 Task: Open and read the email from Prateek Kumar with the subject 'Urgent Requirement'.
Action: Mouse moved to (102, 374)
Screenshot: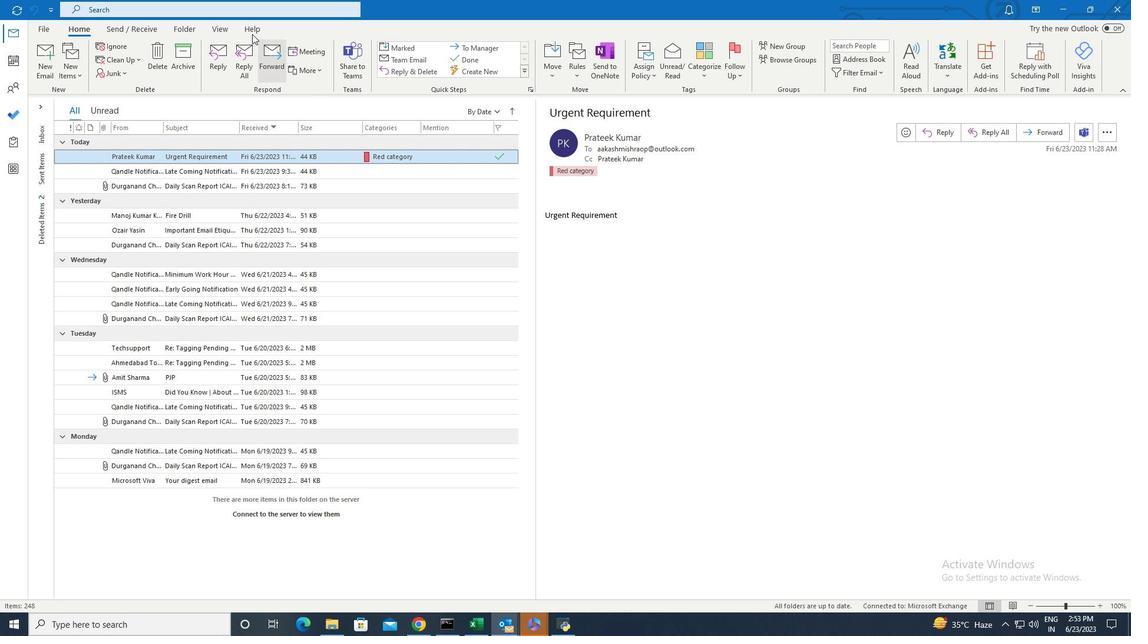 
Action: Mouse pressed left at (102, 374)
Screenshot: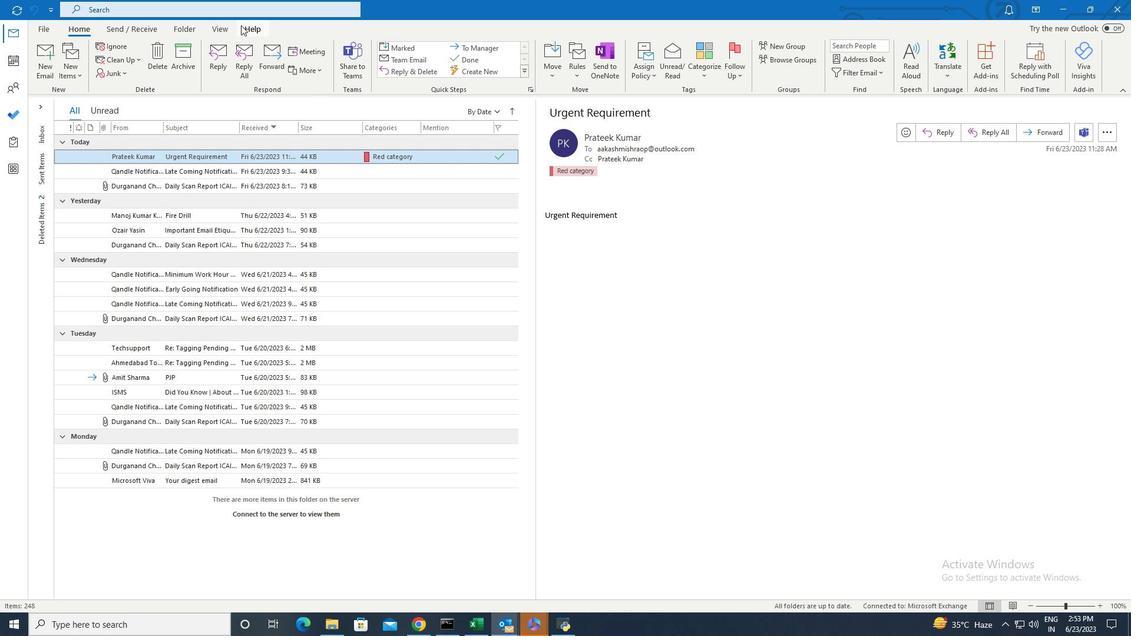 
Action: Mouse moved to (102, 374)
Screenshot: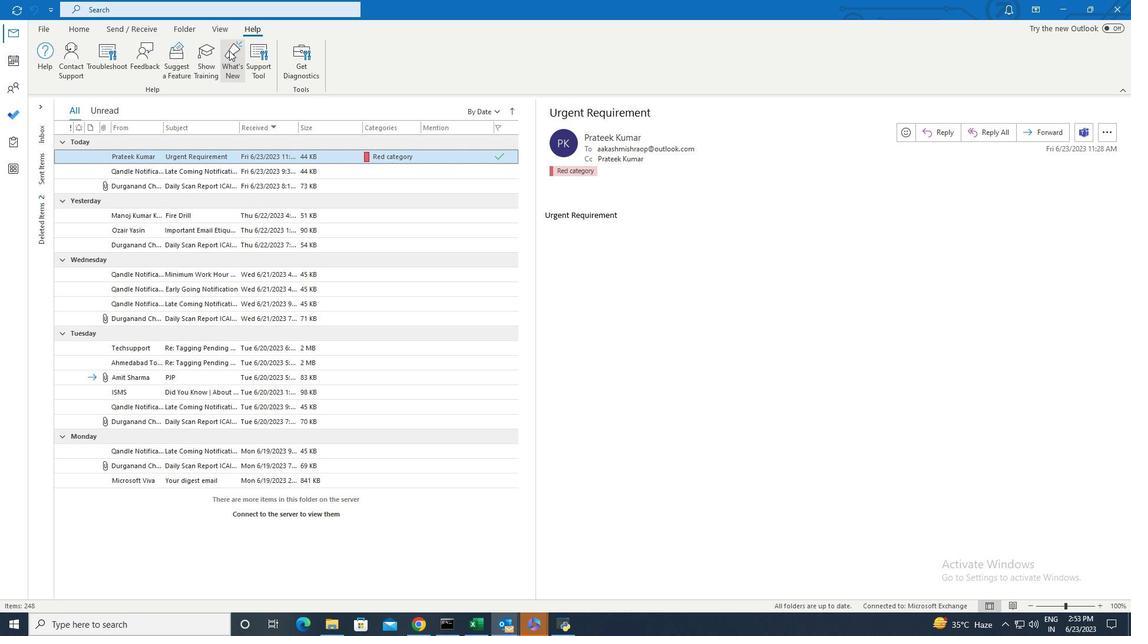 
Action: Mouse pressed left at (102, 374)
Screenshot: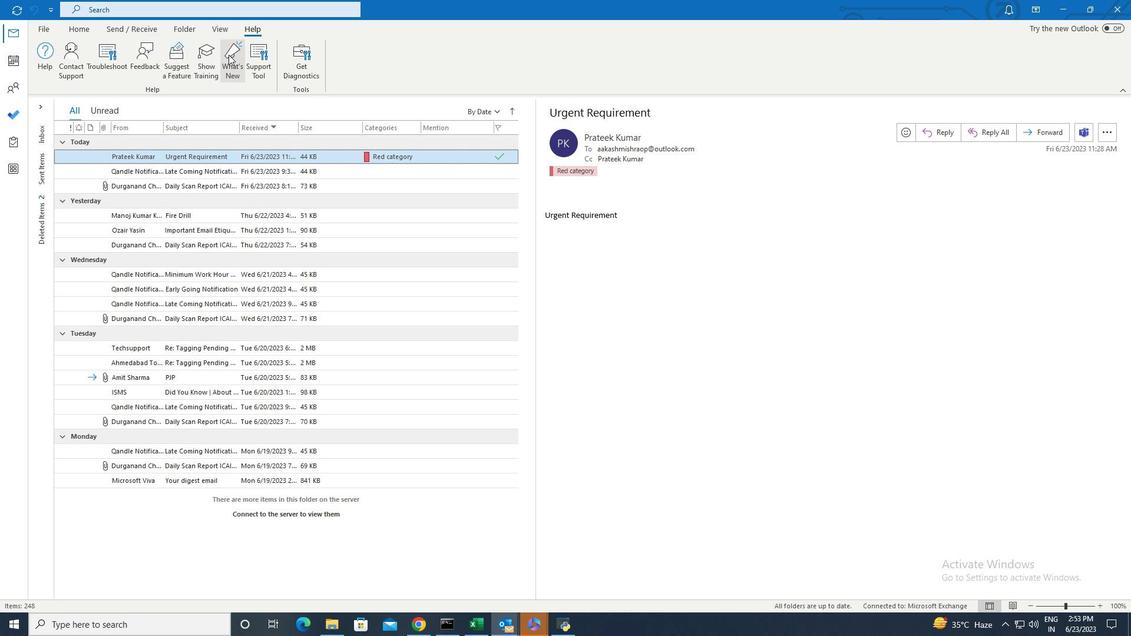 
Action: Mouse moved to (103, 374)
Screenshot: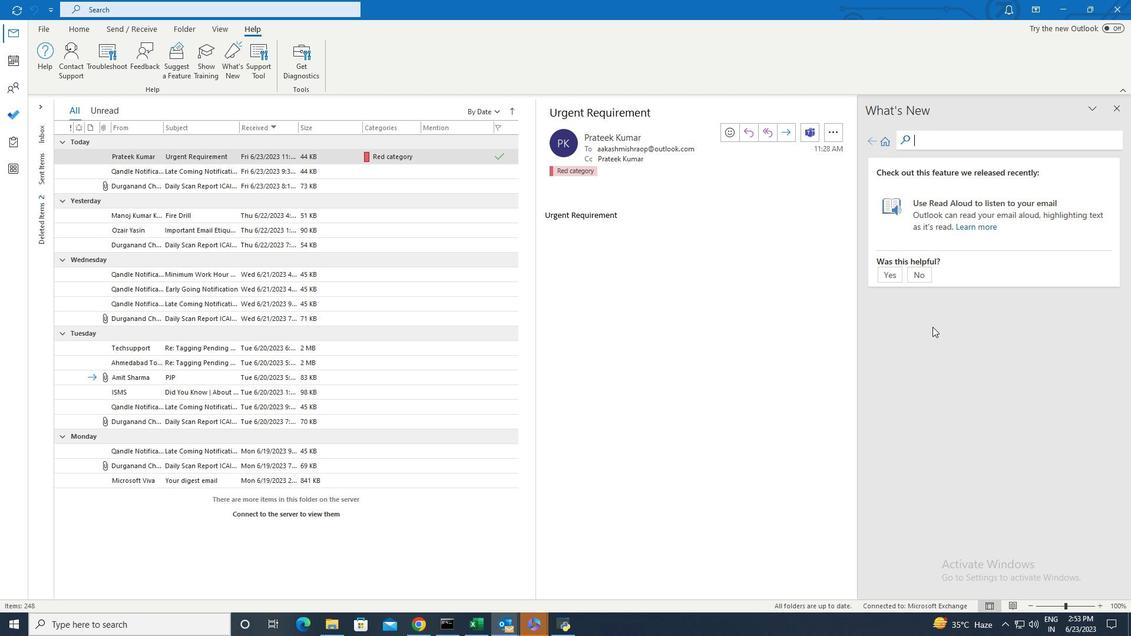 
